 Task: In daily digests turn off email notifications.
Action: Mouse moved to (720, 63)
Screenshot: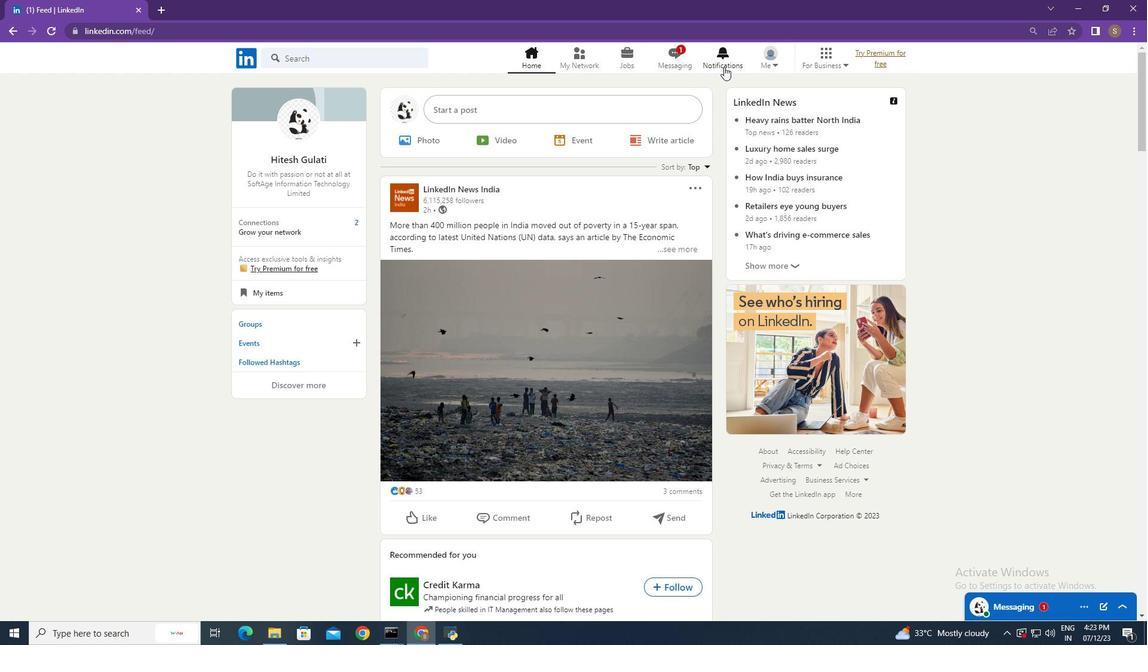 
Action: Mouse pressed left at (720, 63)
Screenshot: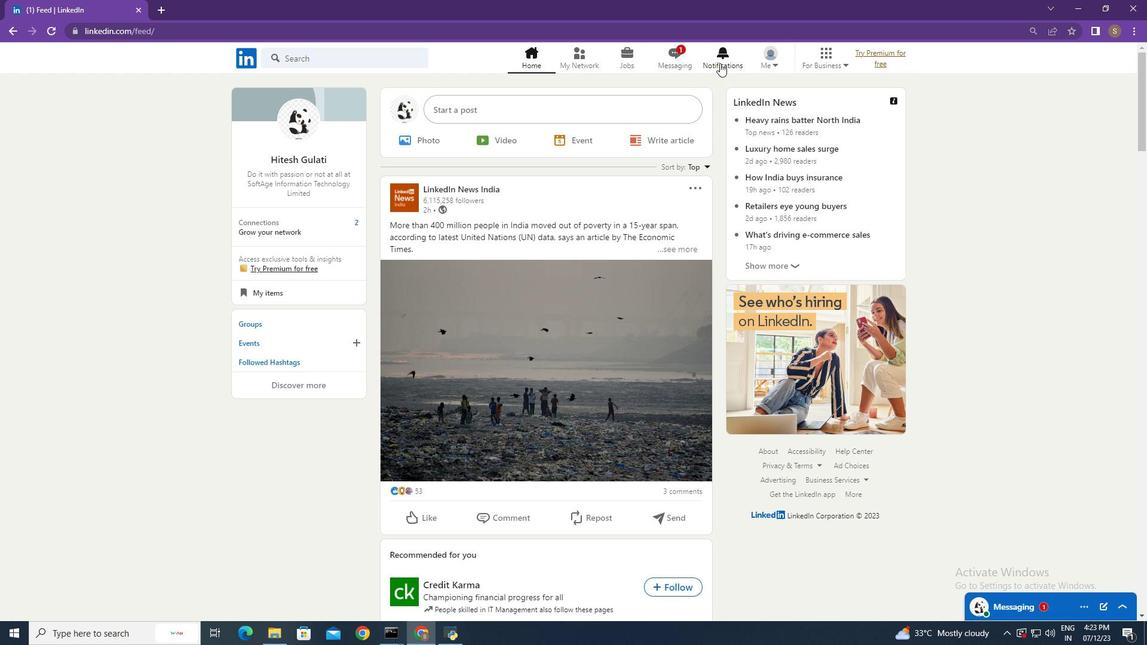 
Action: Mouse moved to (259, 138)
Screenshot: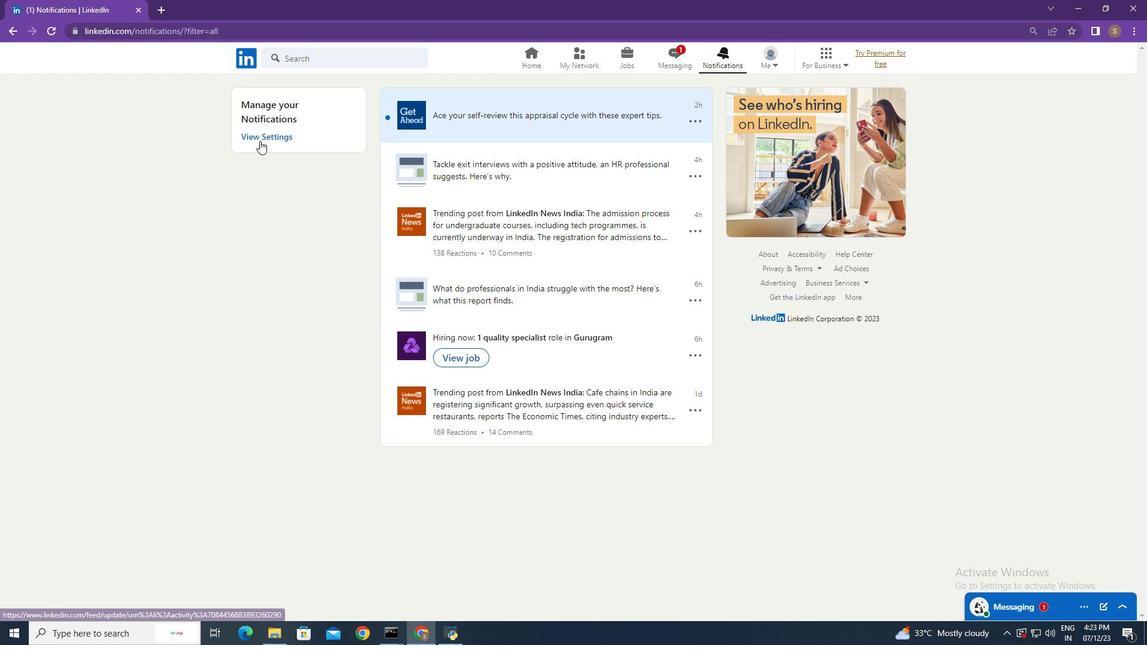 
Action: Mouse pressed left at (259, 138)
Screenshot: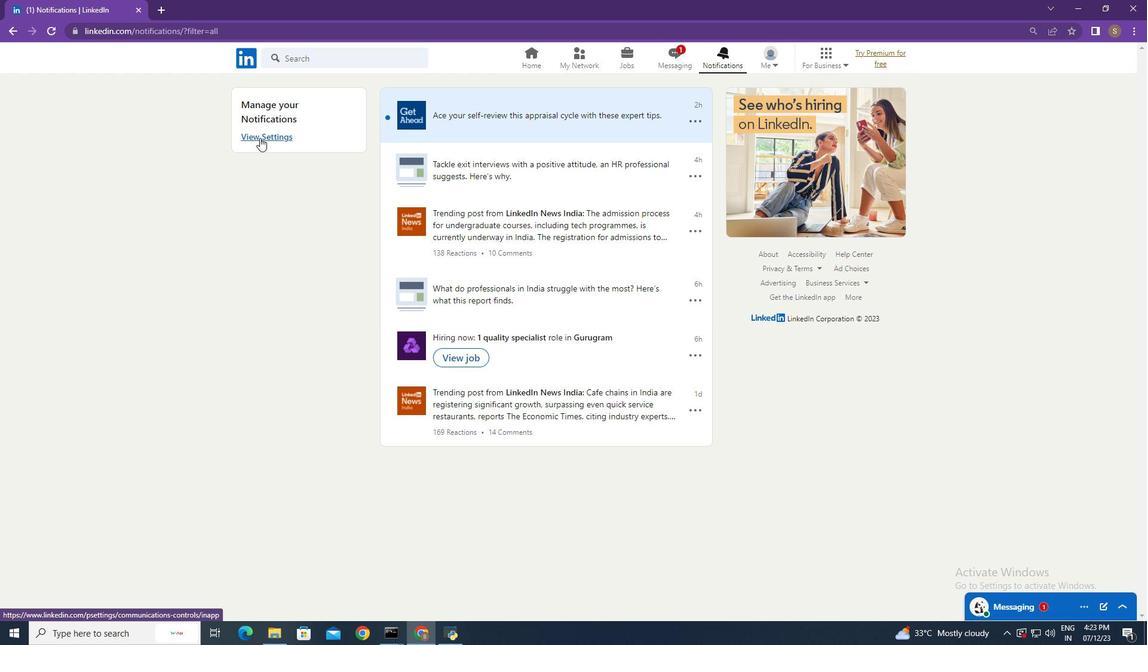 
Action: Mouse moved to (678, 434)
Screenshot: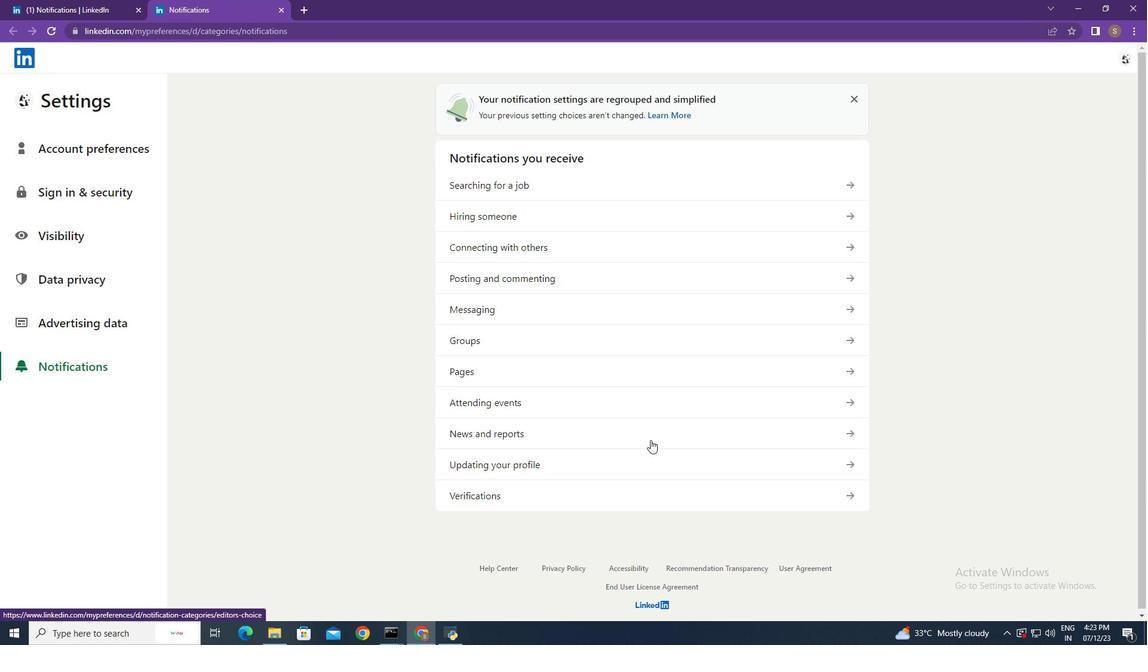
Action: Mouse pressed left at (678, 434)
Screenshot: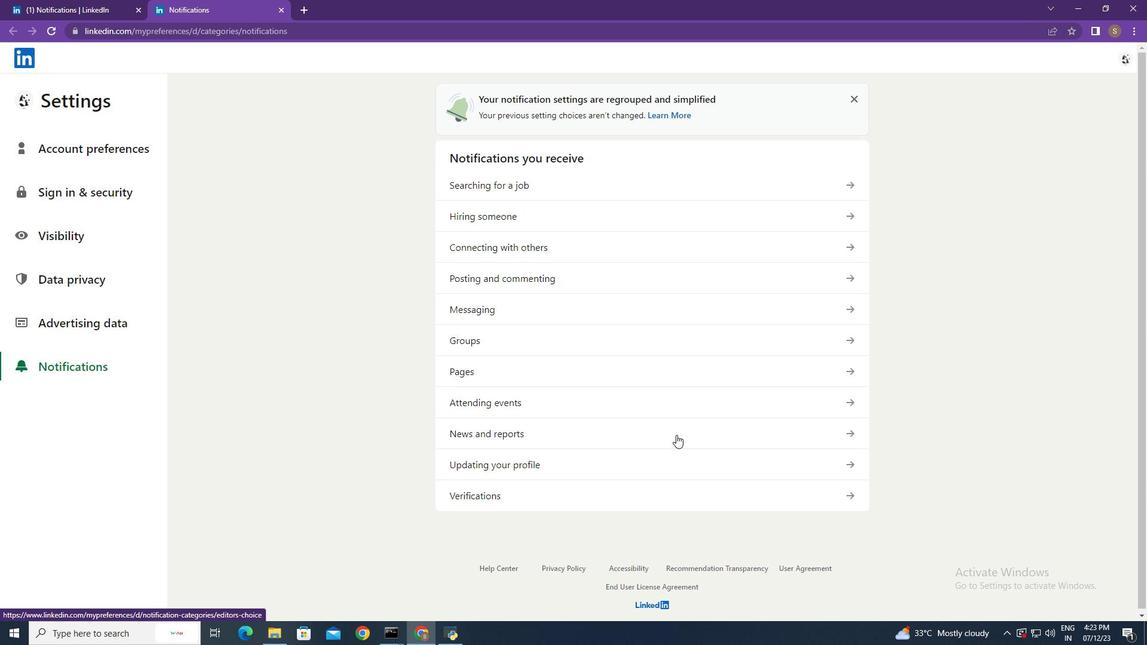 
Action: Mouse moved to (653, 258)
Screenshot: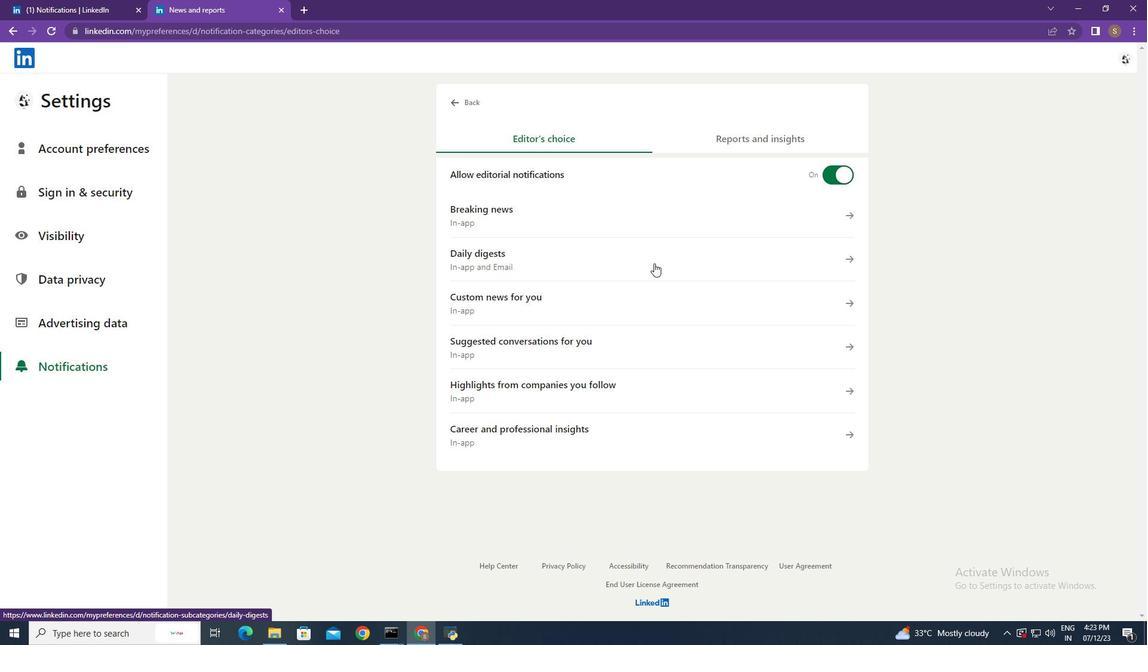 
Action: Mouse pressed left at (653, 258)
Screenshot: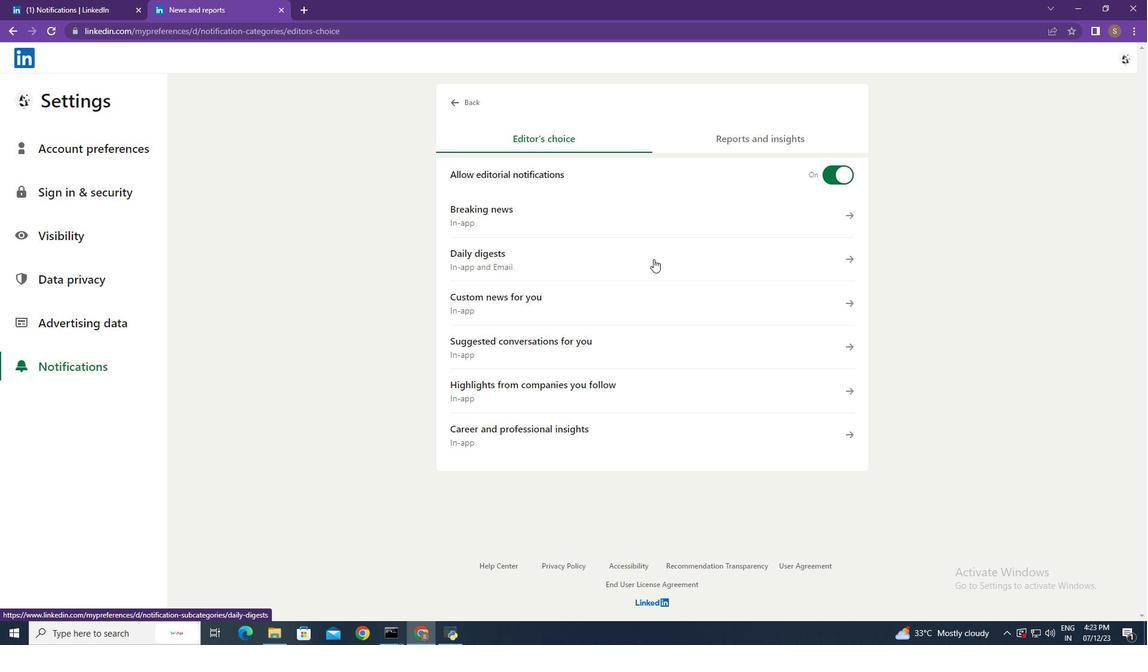 
Action: Mouse moved to (834, 302)
Screenshot: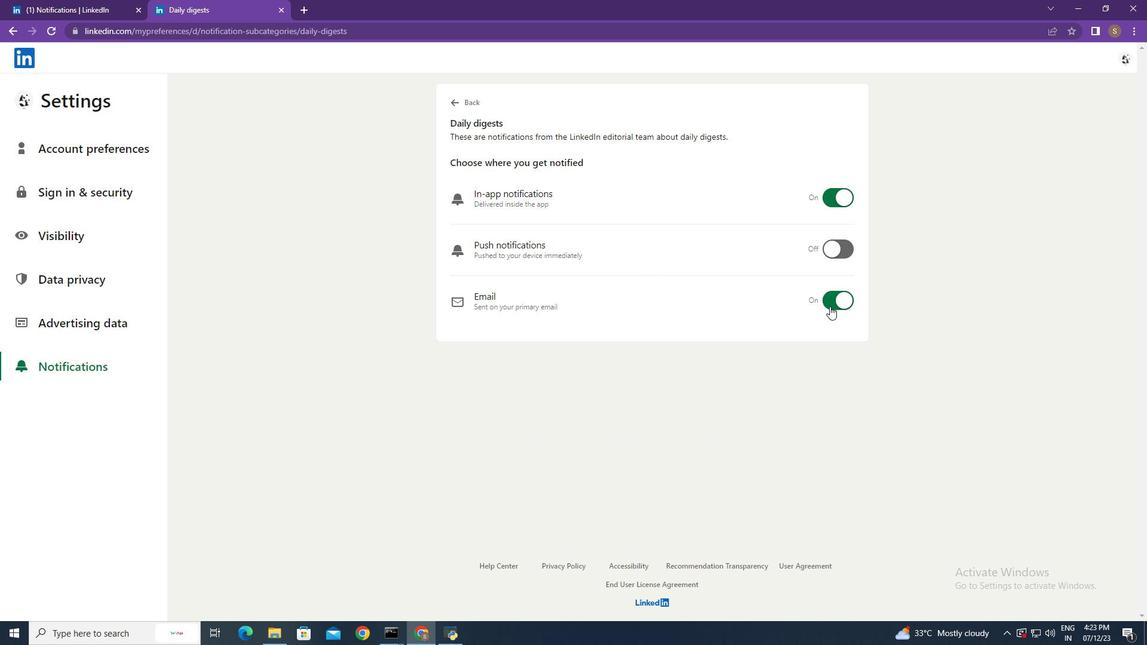
Action: Mouse pressed left at (834, 302)
Screenshot: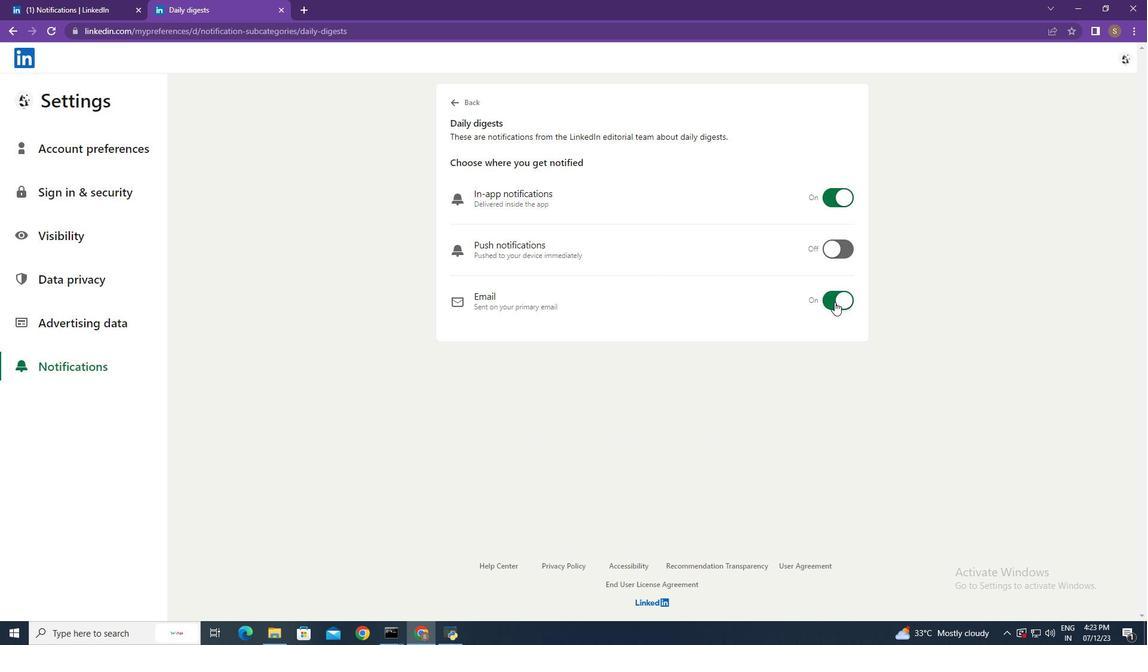 
Action: Mouse moved to (950, 276)
Screenshot: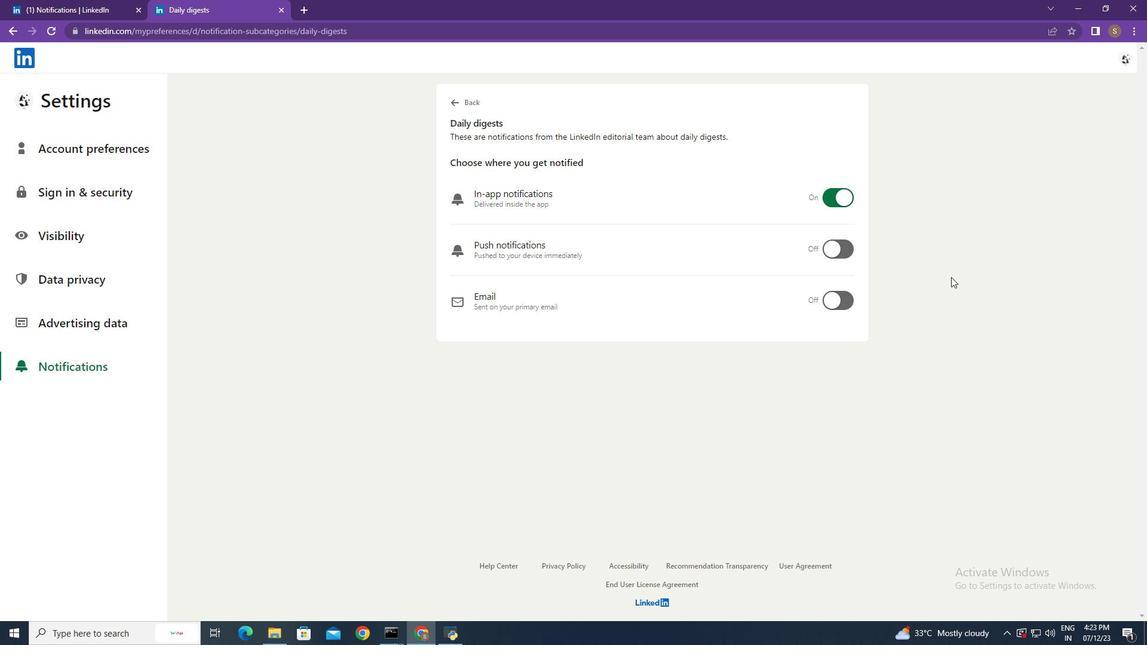 
